Task: Create a due date automation trigger when advanced on, 2 working days before a card is due add dates due this week at 11:00 AM.
Action: Mouse moved to (963, 72)
Screenshot: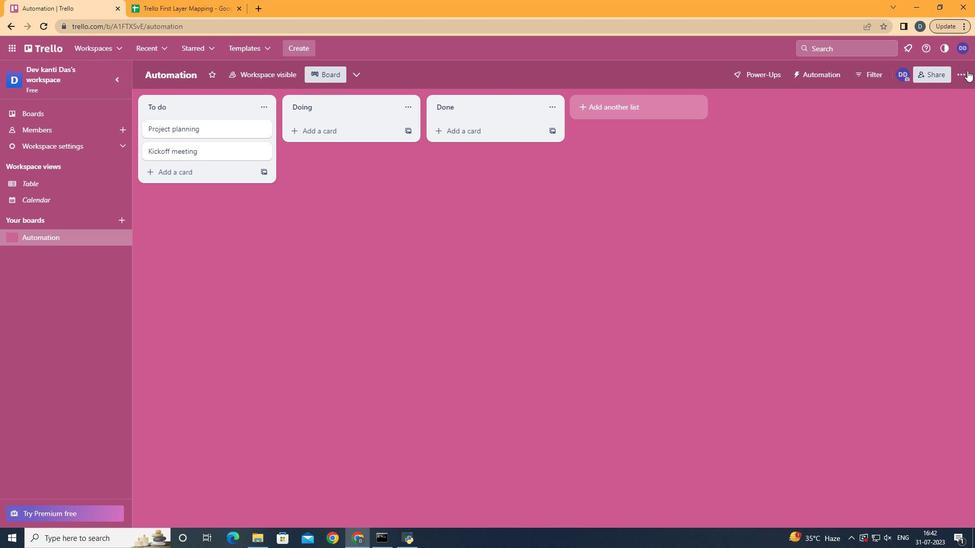 
Action: Mouse pressed left at (963, 72)
Screenshot: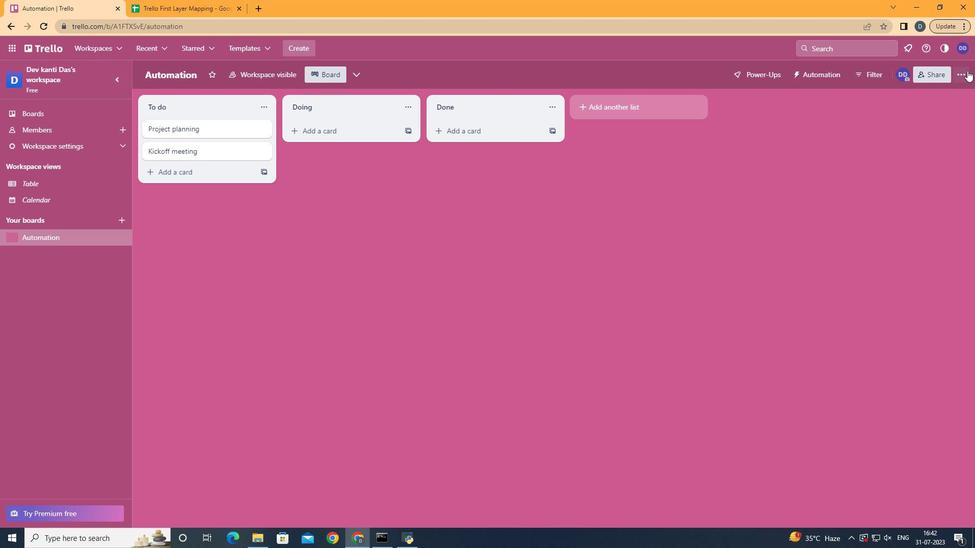
Action: Mouse moved to (908, 210)
Screenshot: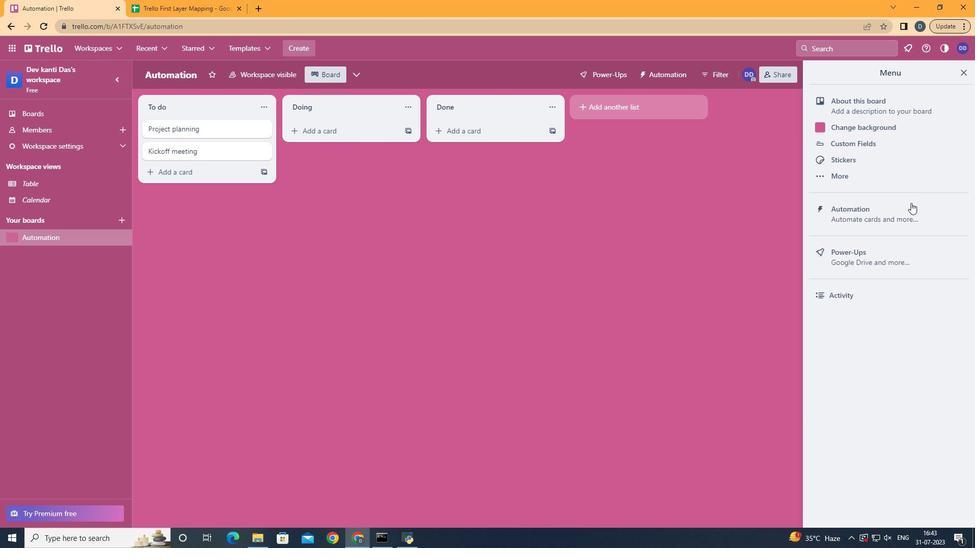 
Action: Mouse pressed left at (908, 210)
Screenshot: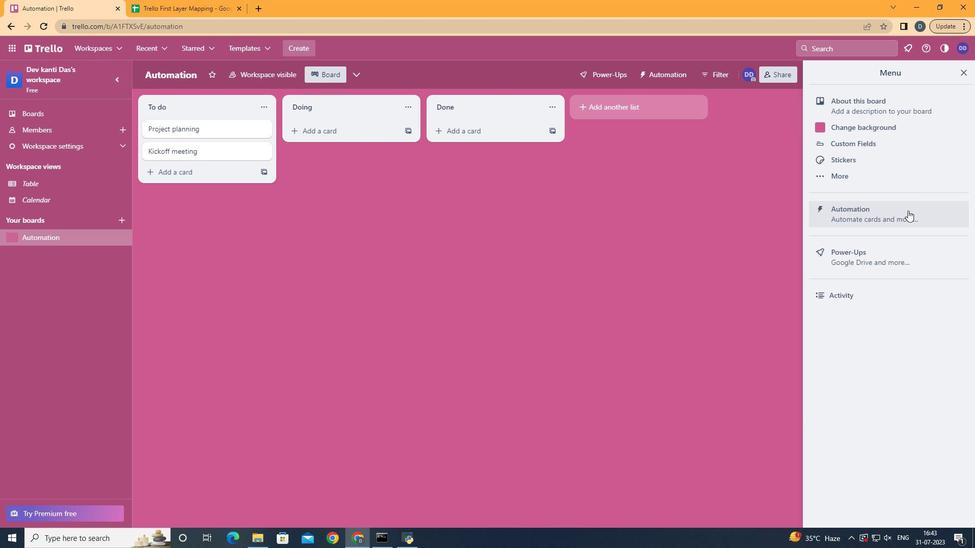 
Action: Mouse moved to (214, 215)
Screenshot: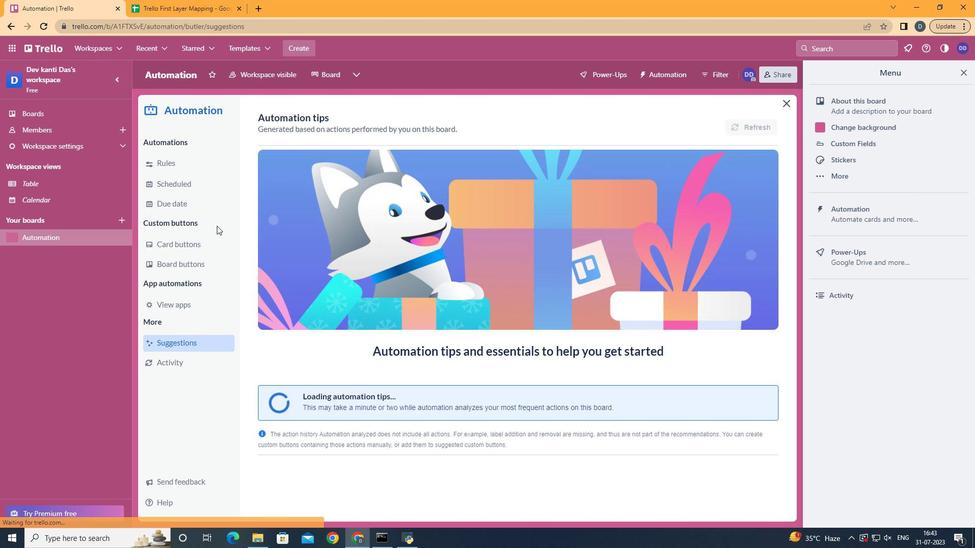 
Action: Mouse pressed left at (214, 215)
Screenshot: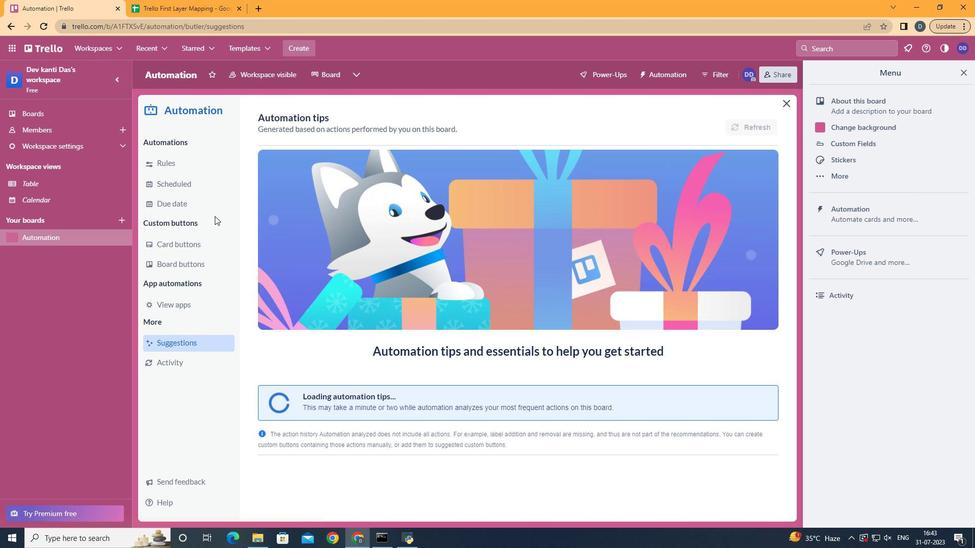 
Action: Mouse moved to (216, 209)
Screenshot: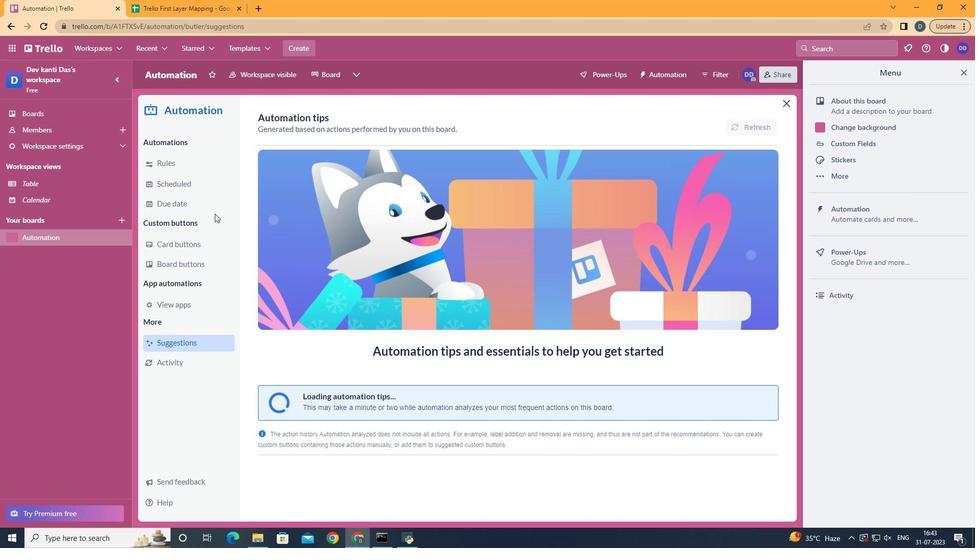 
Action: Mouse pressed left at (216, 209)
Screenshot: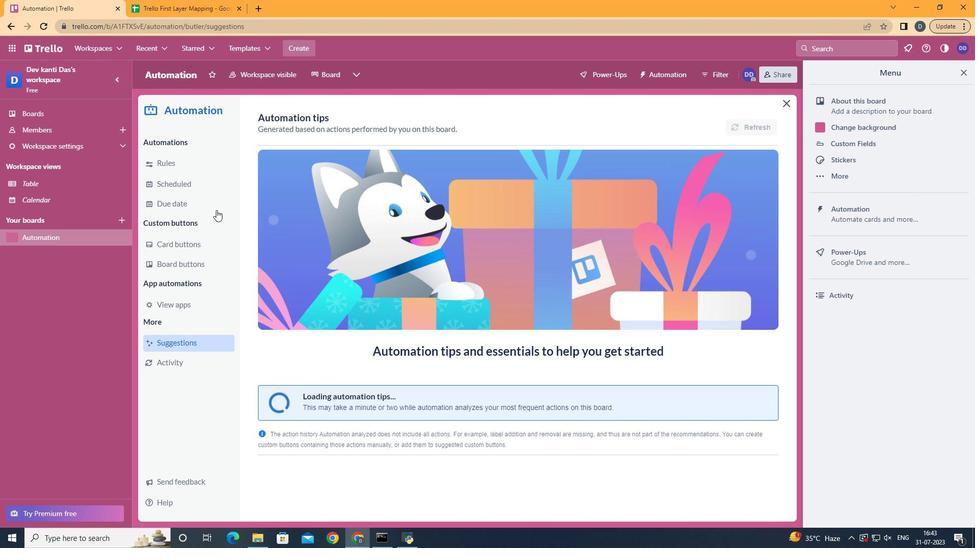 
Action: Mouse moved to (708, 118)
Screenshot: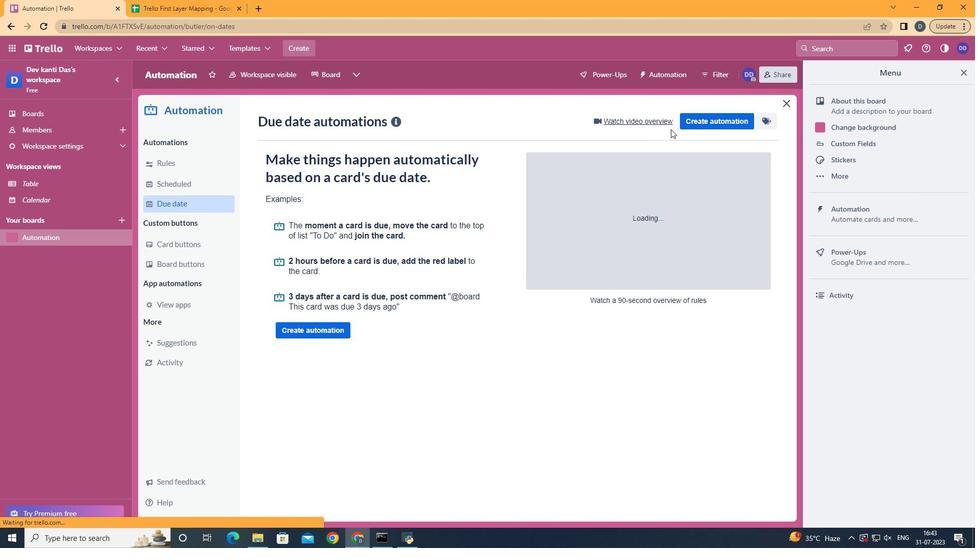 
Action: Mouse pressed left at (708, 118)
Screenshot: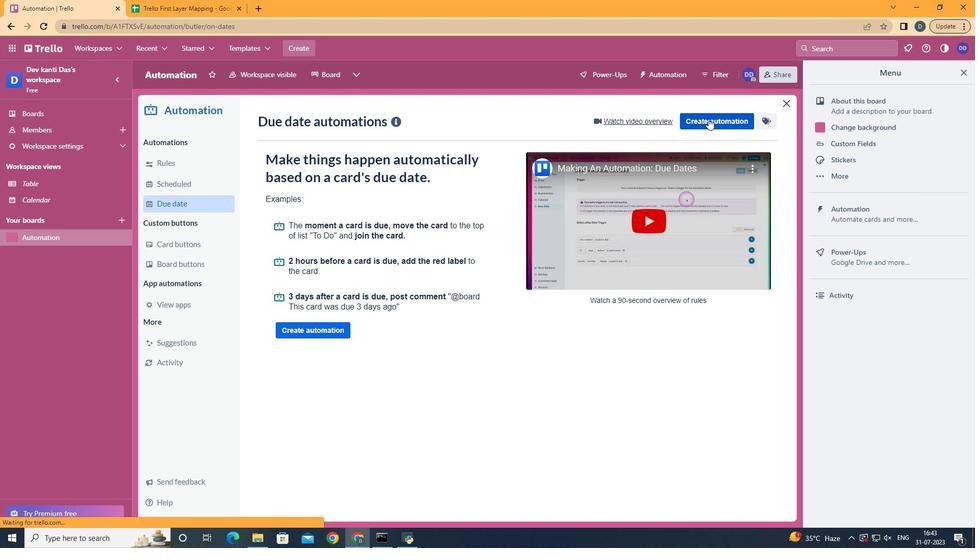 
Action: Mouse moved to (514, 218)
Screenshot: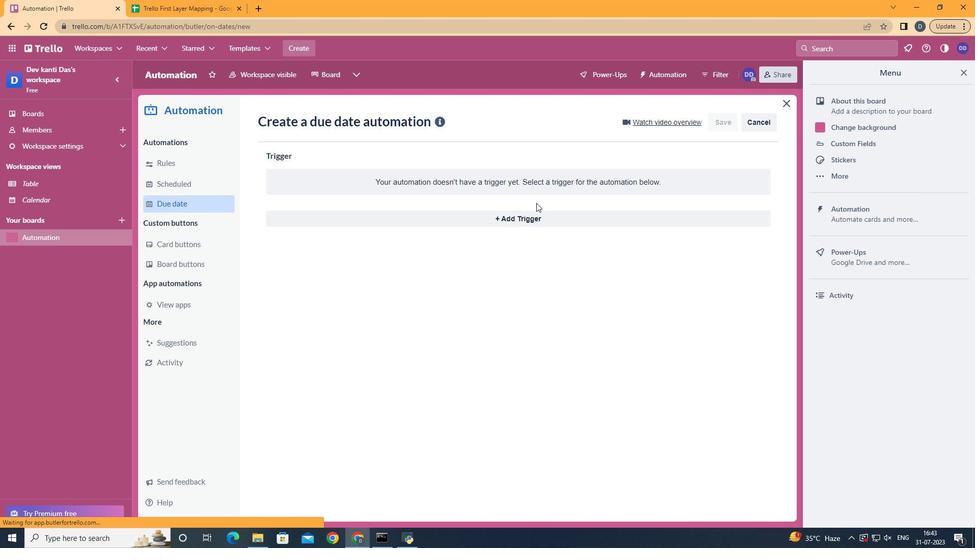 
Action: Mouse pressed left at (514, 218)
Screenshot: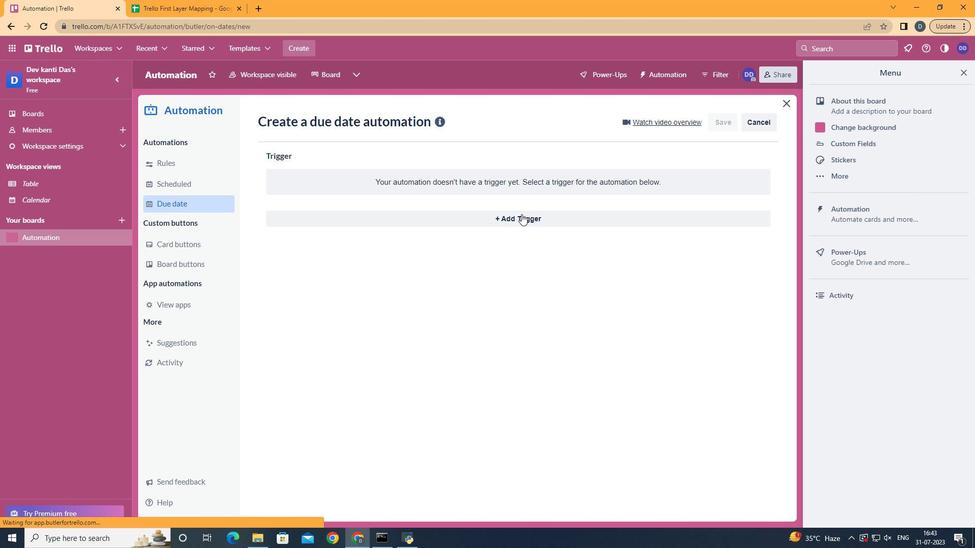 
Action: Mouse moved to (328, 413)
Screenshot: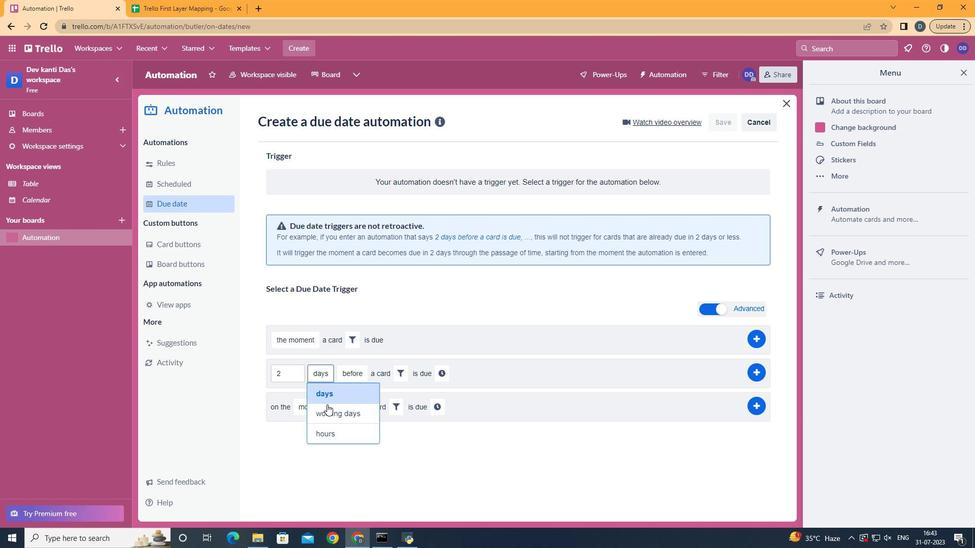 
Action: Mouse pressed left at (328, 413)
Screenshot: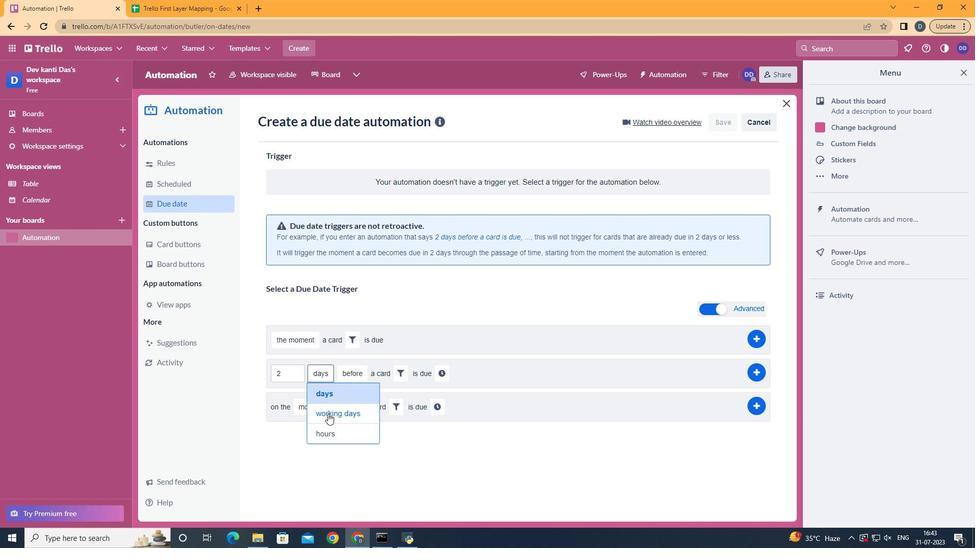 
Action: Mouse moved to (424, 374)
Screenshot: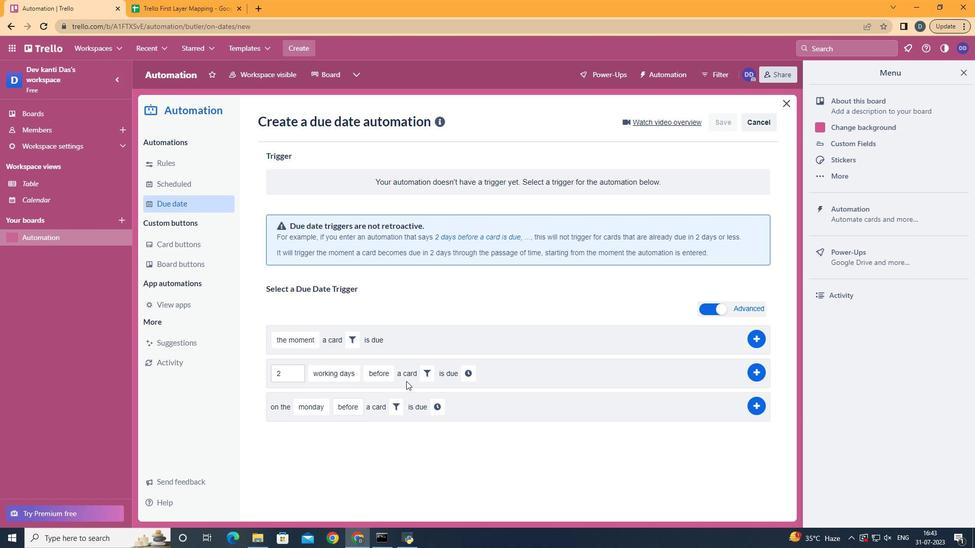 
Action: Mouse pressed left at (424, 374)
Screenshot: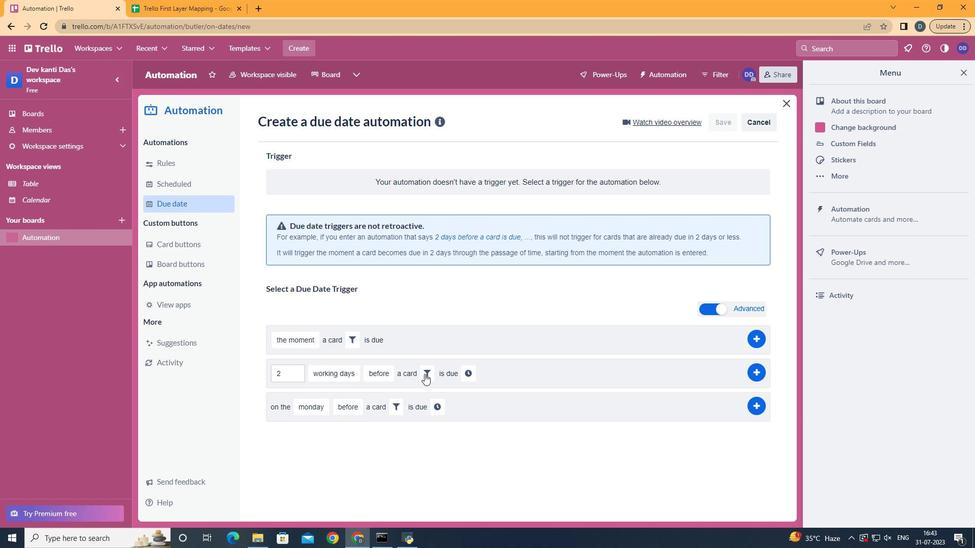 
Action: Mouse moved to (487, 410)
Screenshot: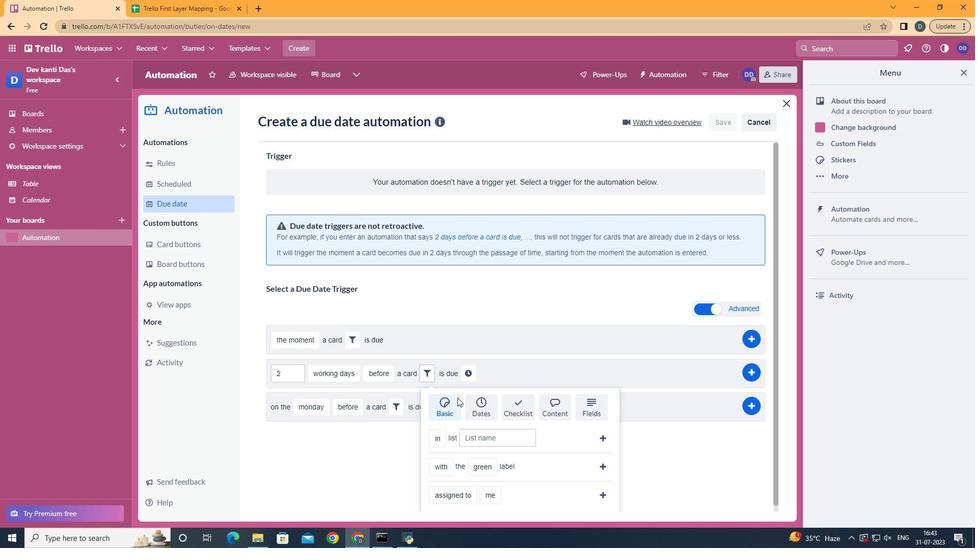 
Action: Mouse pressed left at (487, 410)
Screenshot: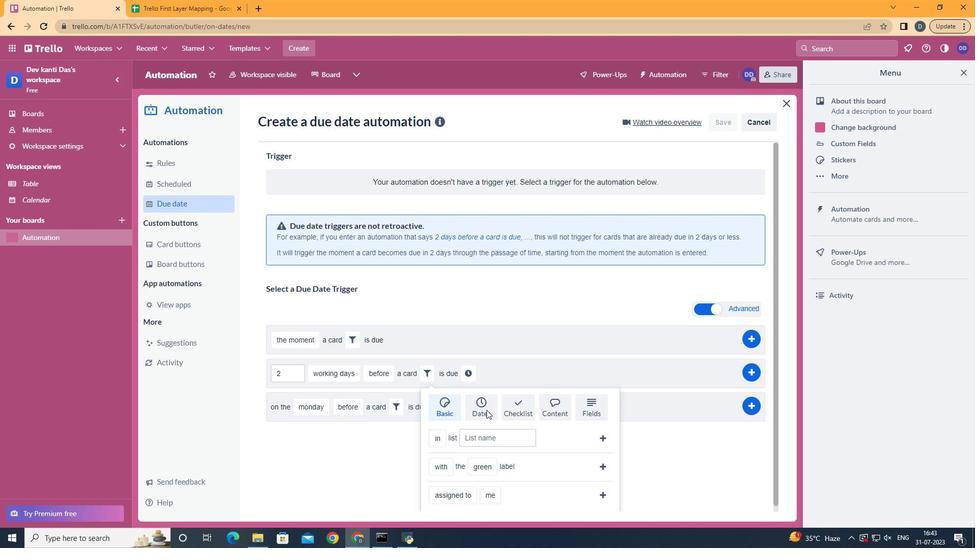 
Action: Mouse scrolled (487, 409) with delta (0, 0)
Screenshot: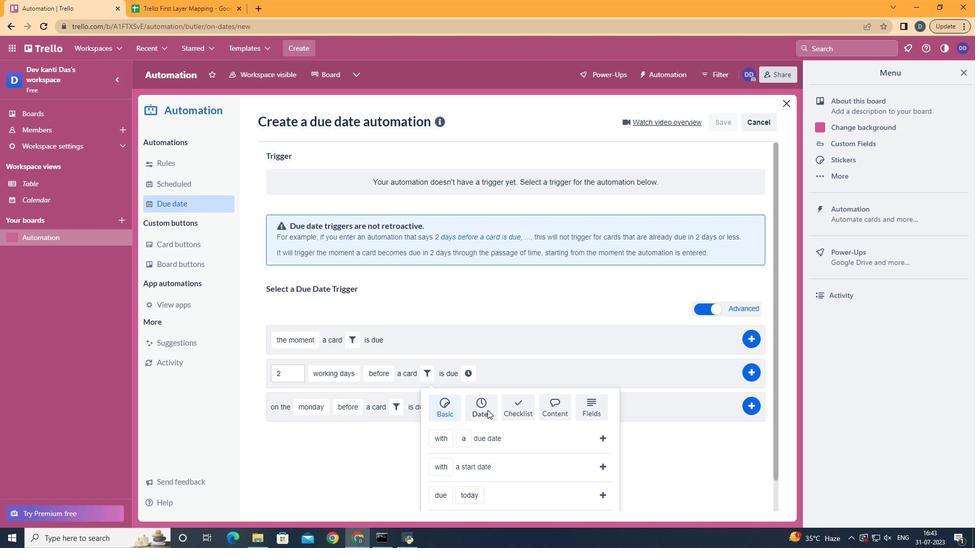 
Action: Mouse scrolled (487, 409) with delta (0, 0)
Screenshot: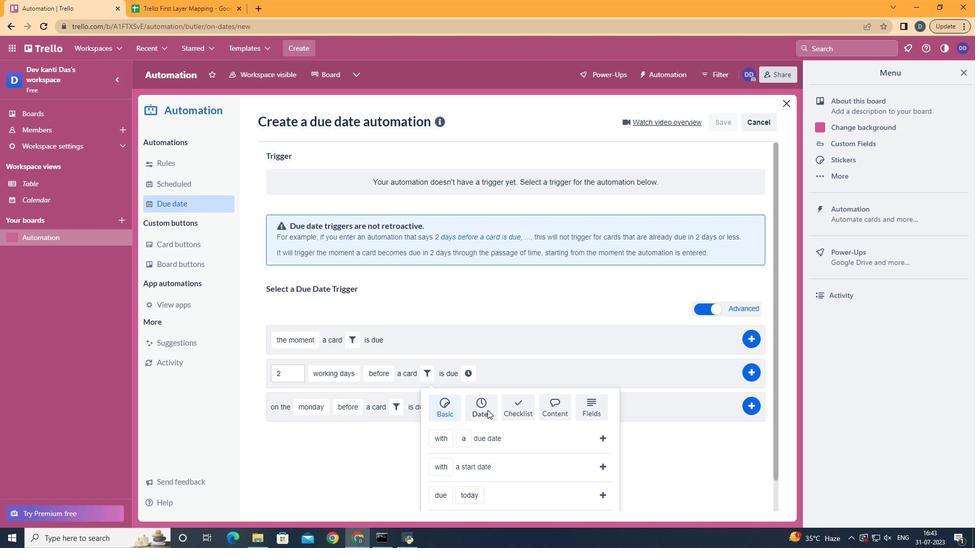 
Action: Mouse scrolled (487, 409) with delta (0, 0)
Screenshot: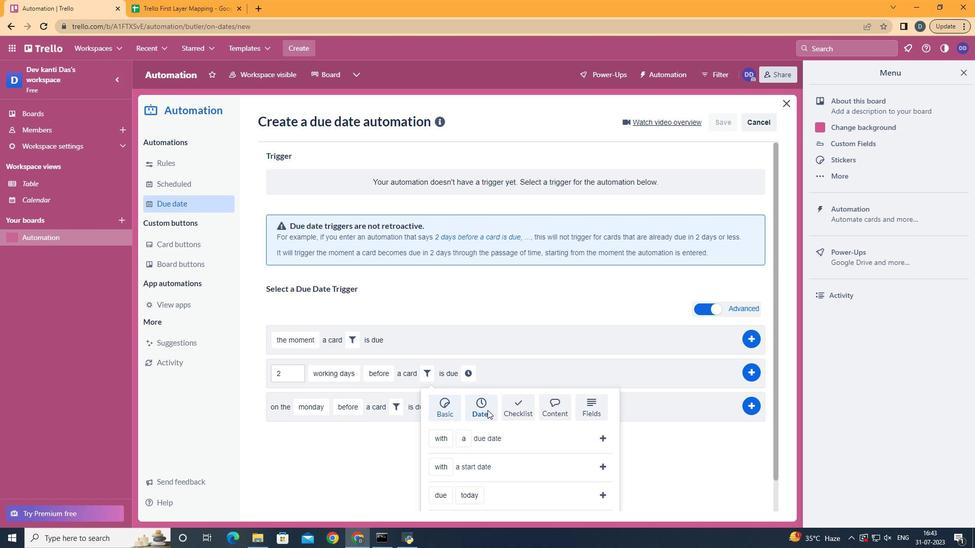 
Action: Mouse scrolled (487, 409) with delta (0, 0)
Screenshot: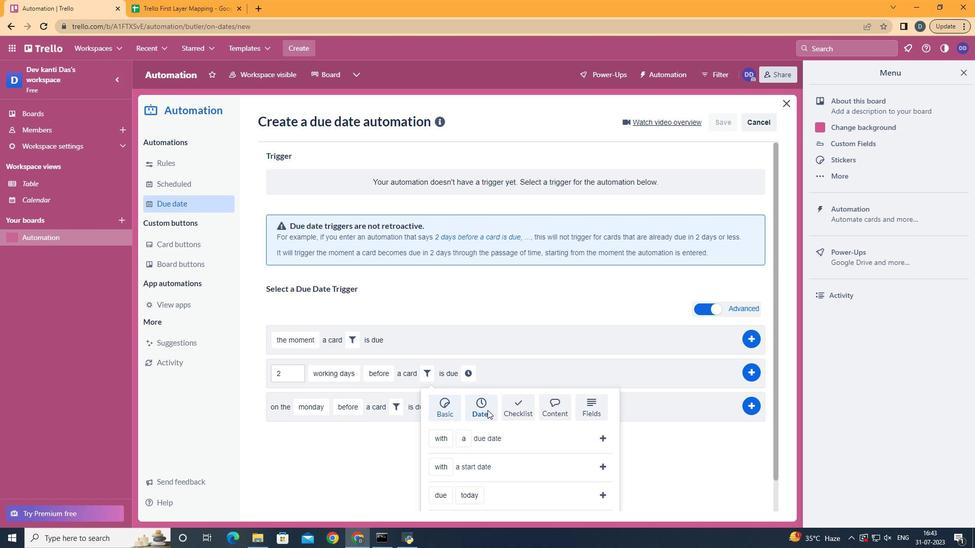 
Action: Mouse scrolled (487, 409) with delta (0, 0)
Screenshot: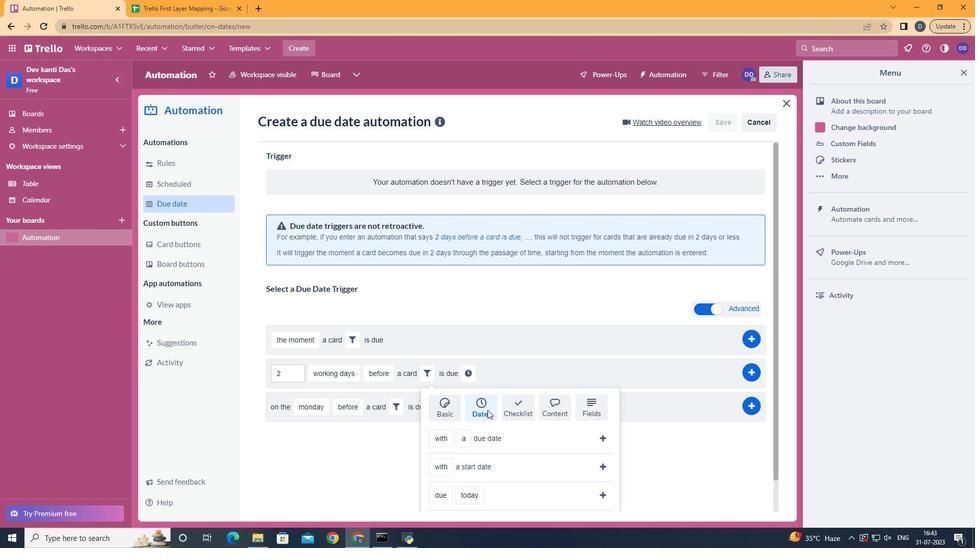 
Action: Mouse moved to (459, 381)
Screenshot: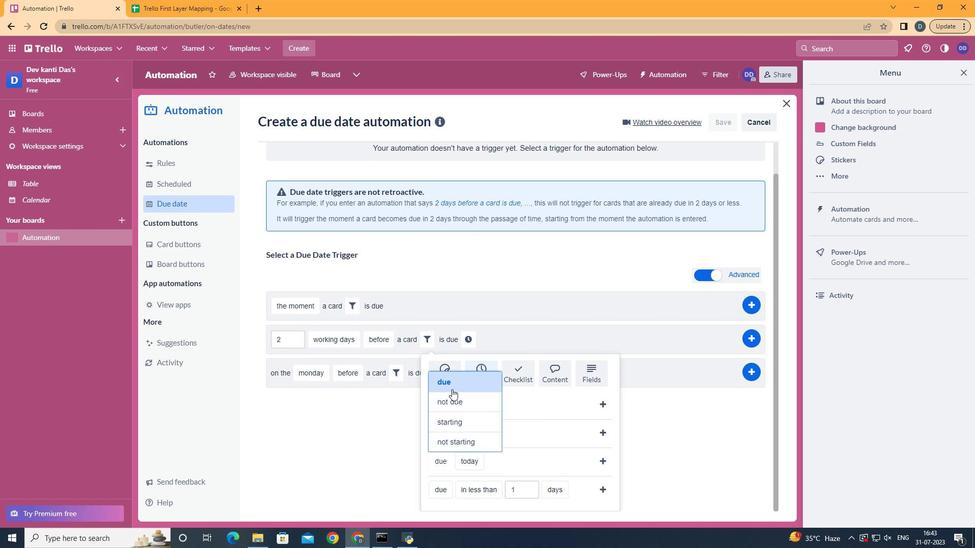 
Action: Mouse pressed left at (459, 381)
Screenshot: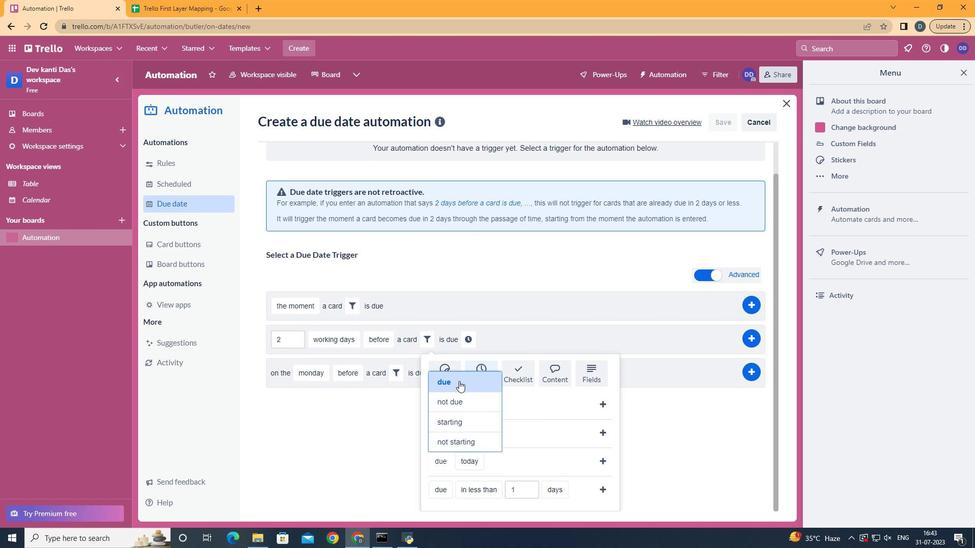 
Action: Mouse moved to (497, 382)
Screenshot: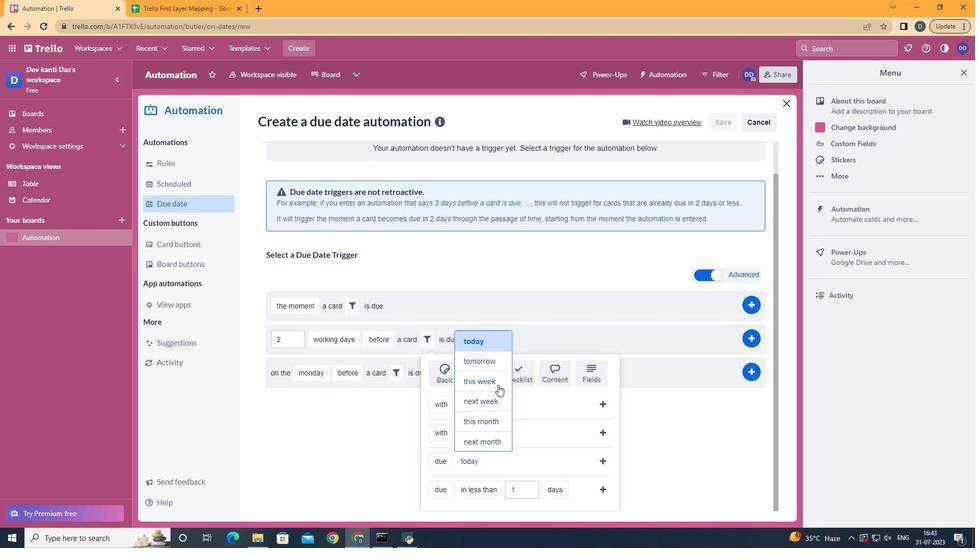 
Action: Mouse pressed left at (497, 382)
Screenshot: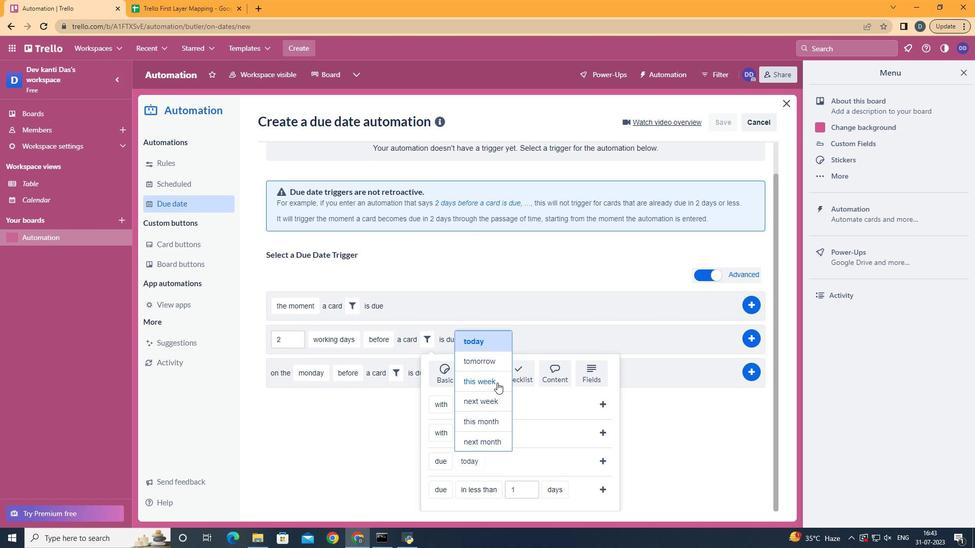 
Action: Mouse moved to (601, 462)
Screenshot: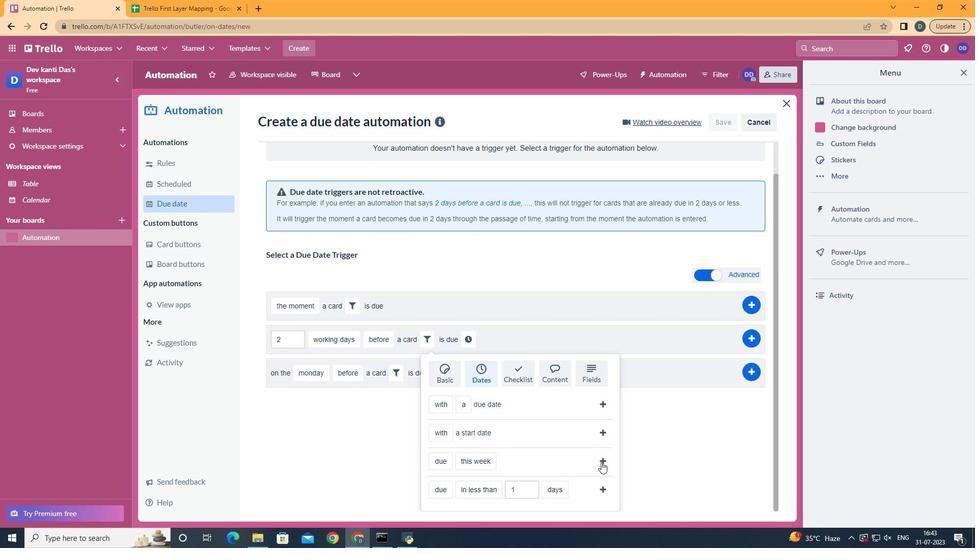 
Action: Mouse pressed left at (601, 462)
Screenshot: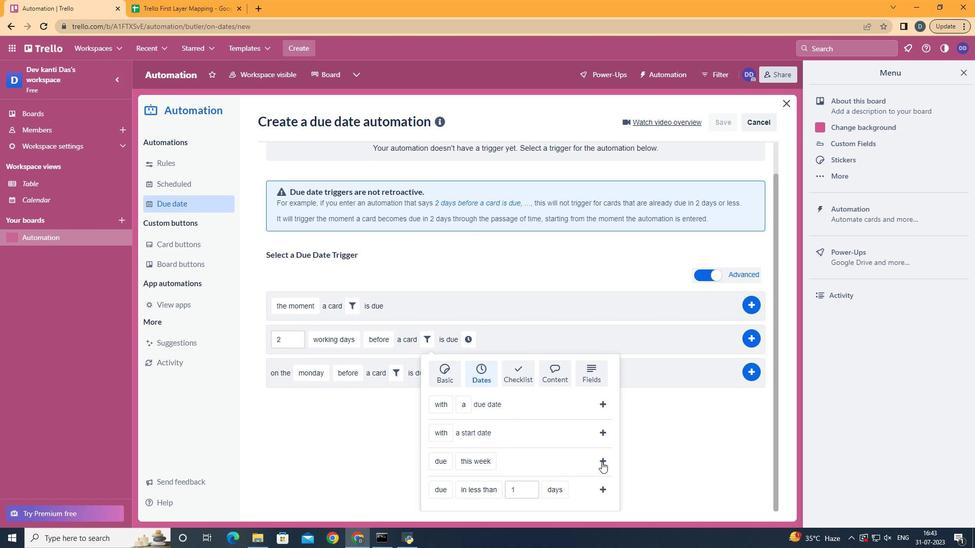 
Action: Mouse moved to (538, 373)
Screenshot: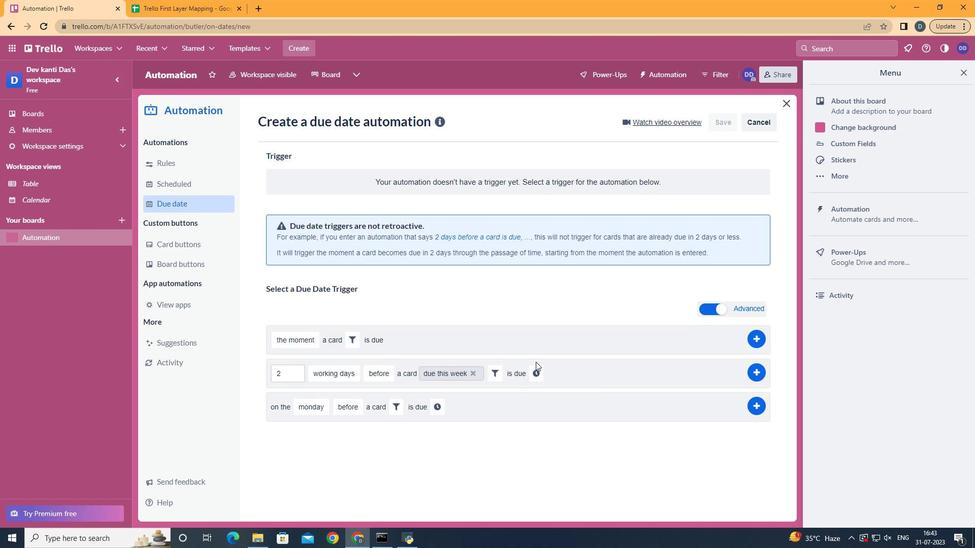 
Action: Mouse pressed left at (538, 373)
Screenshot: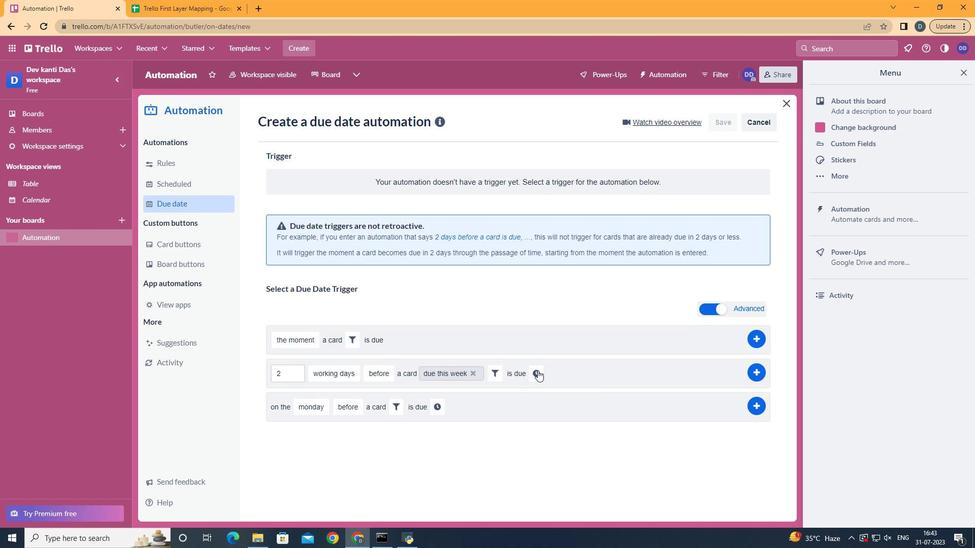 
Action: Mouse moved to (561, 373)
Screenshot: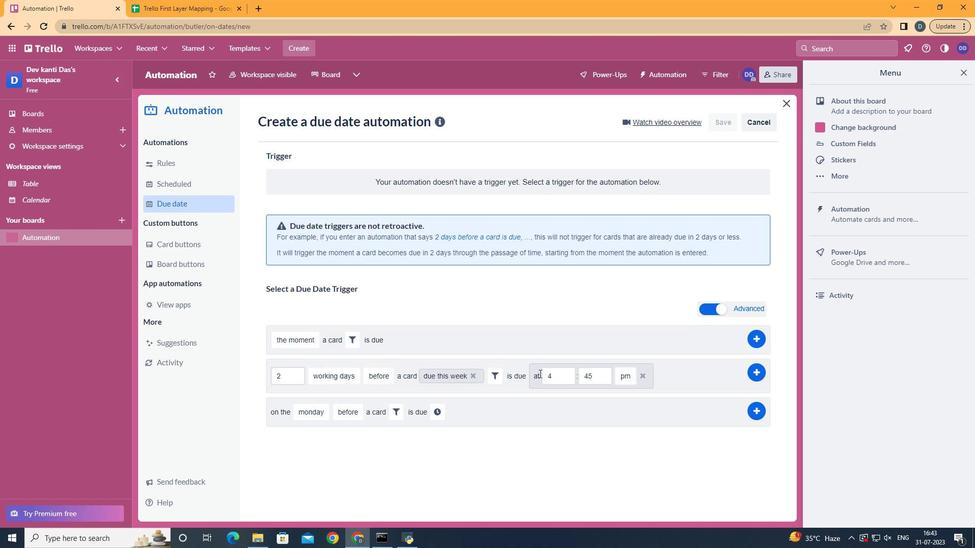 
Action: Mouse pressed left at (561, 373)
Screenshot: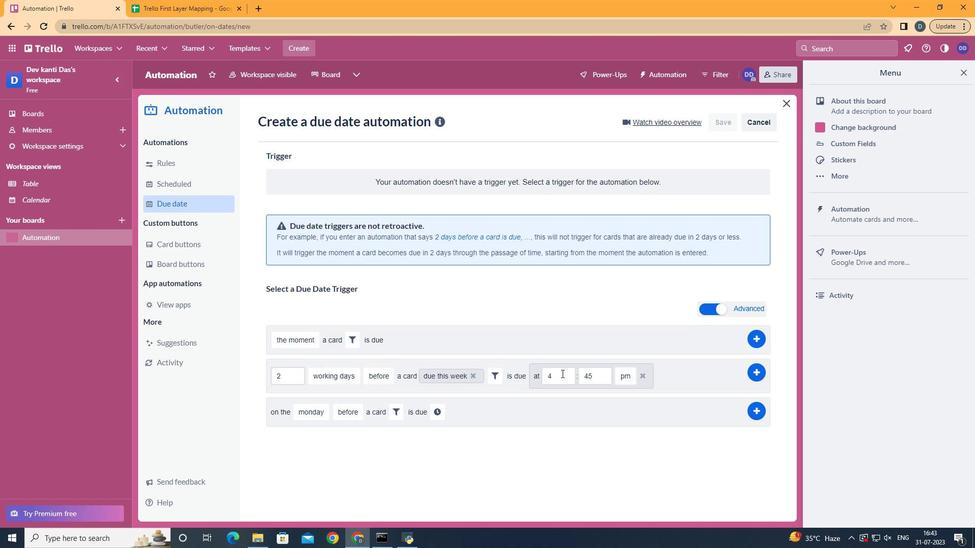 
Action: Key pressed <Key.backspace>11
Screenshot: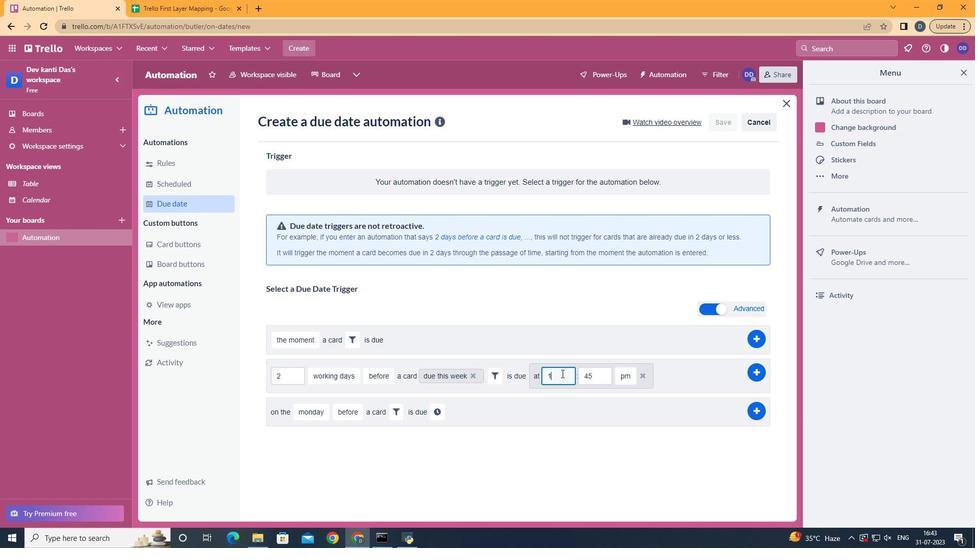 
Action: Mouse moved to (594, 378)
Screenshot: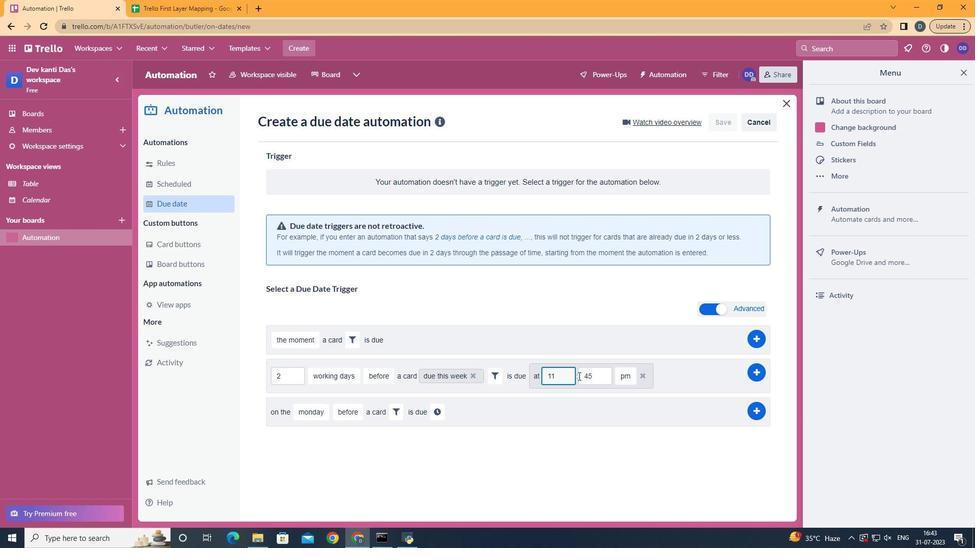 
Action: Mouse pressed left at (594, 378)
Screenshot: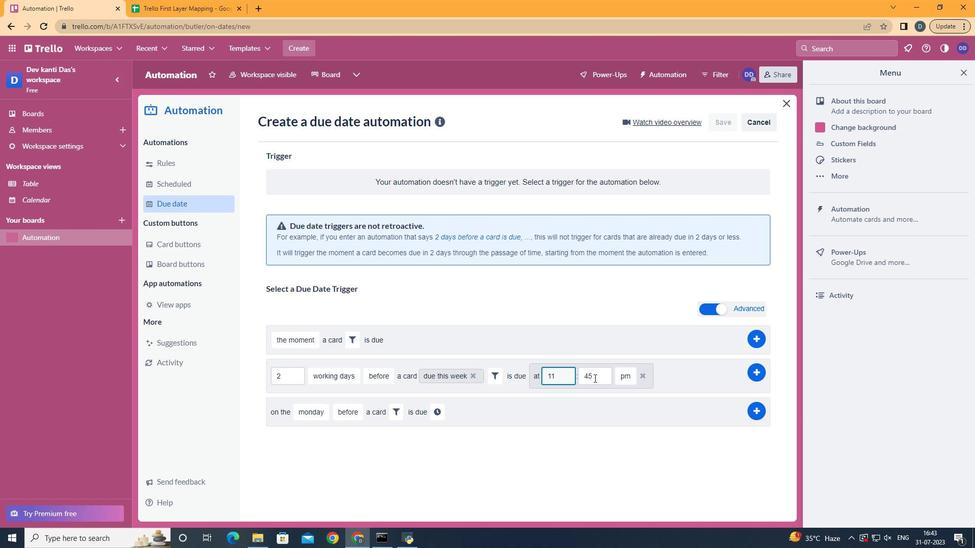 
Action: Key pressed <Key.backspace><Key.backspace>00
Screenshot: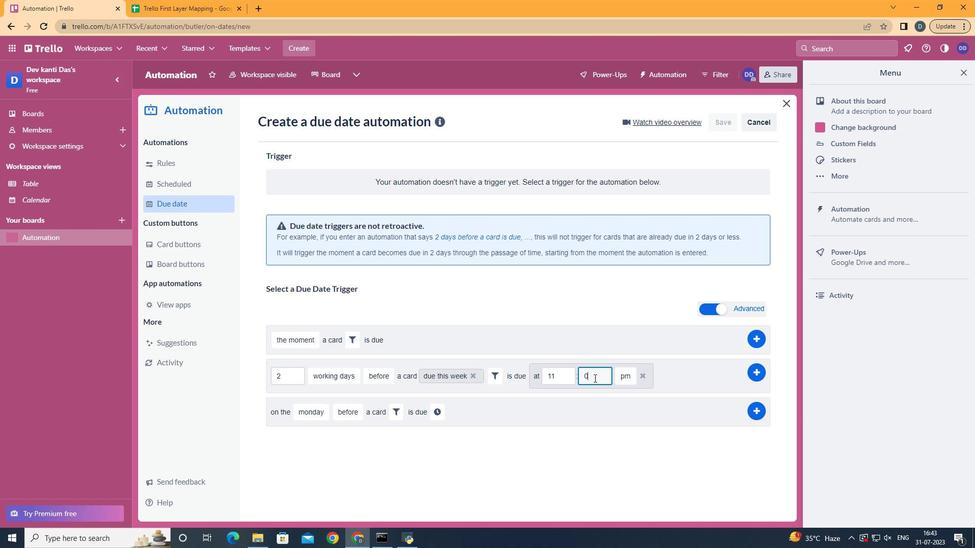 
Action: Mouse moved to (632, 400)
Screenshot: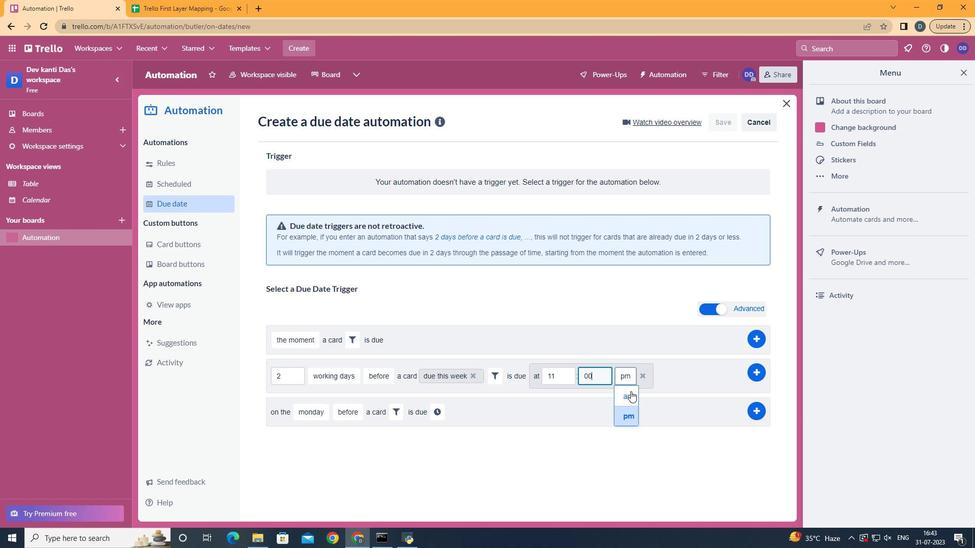 
Action: Mouse pressed left at (632, 400)
Screenshot: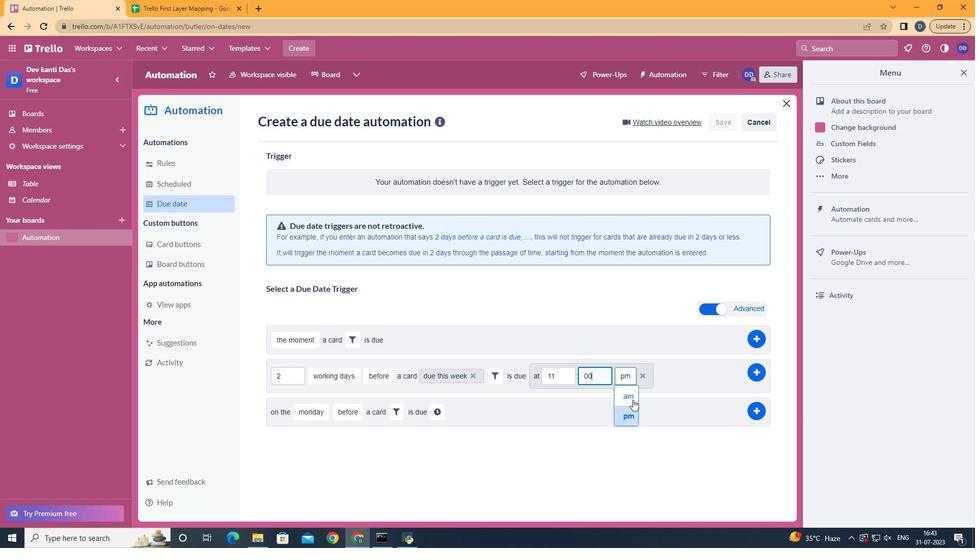 
Action: Mouse moved to (754, 373)
Screenshot: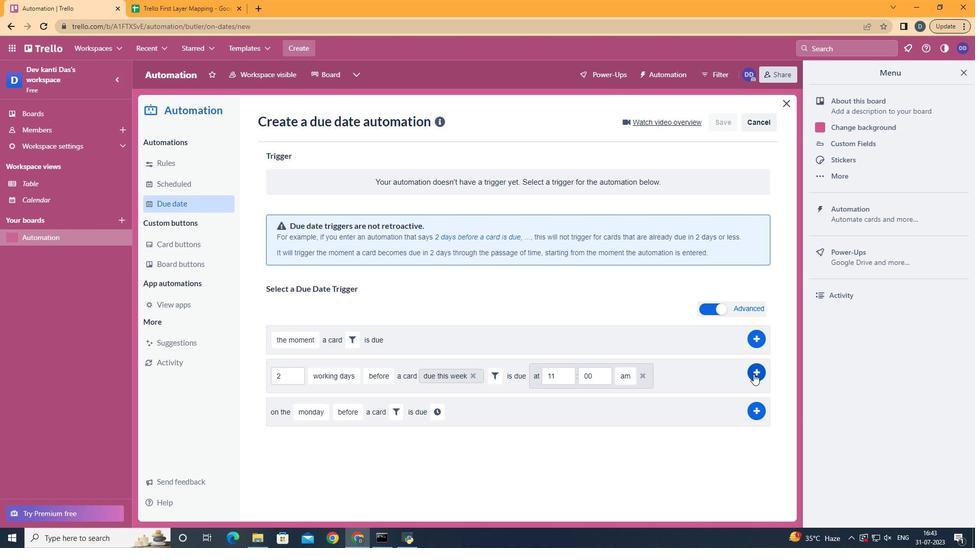 
Action: Mouse pressed left at (754, 373)
Screenshot: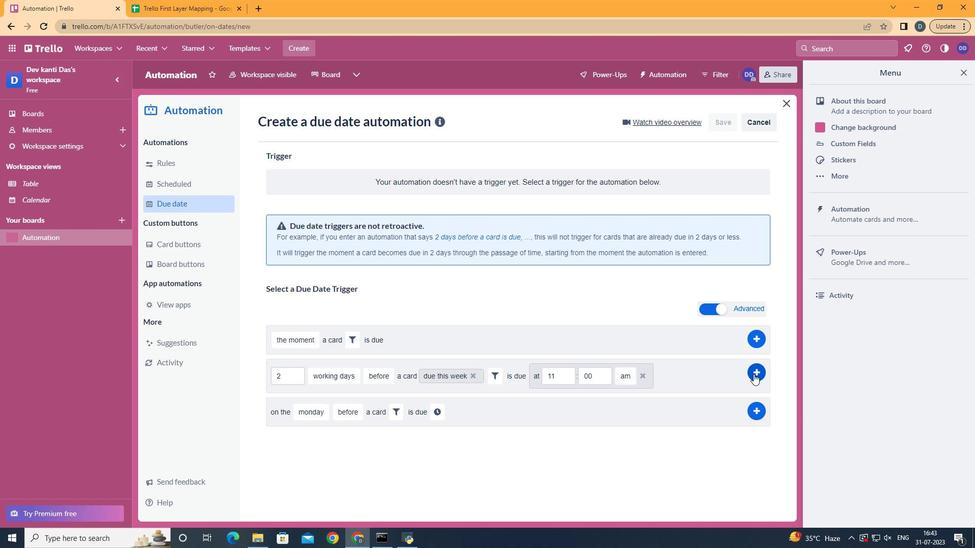 
Action: Mouse moved to (389, 157)
Screenshot: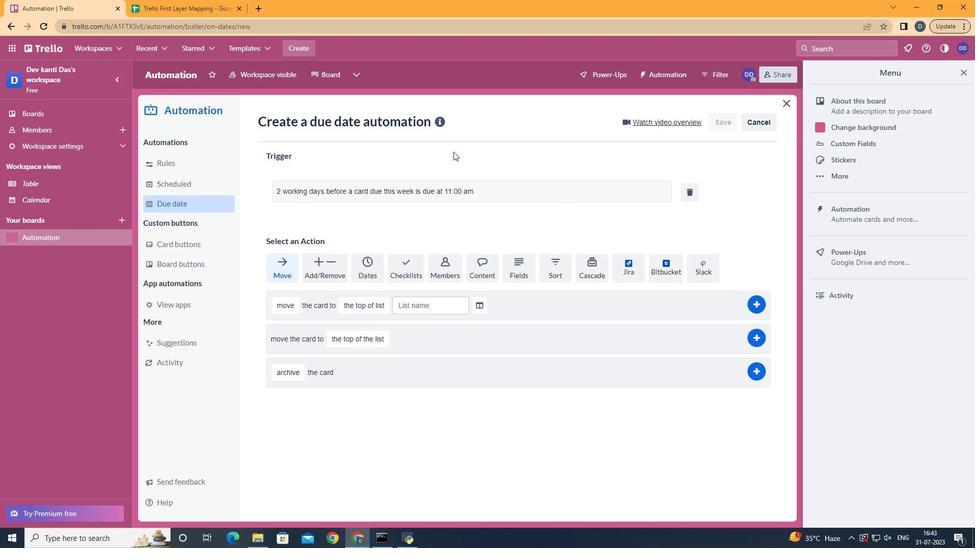 
